 Task: Select the open-on-first-session-start option in the internal console.
Action: Mouse moved to (3, 492)
Screenshot: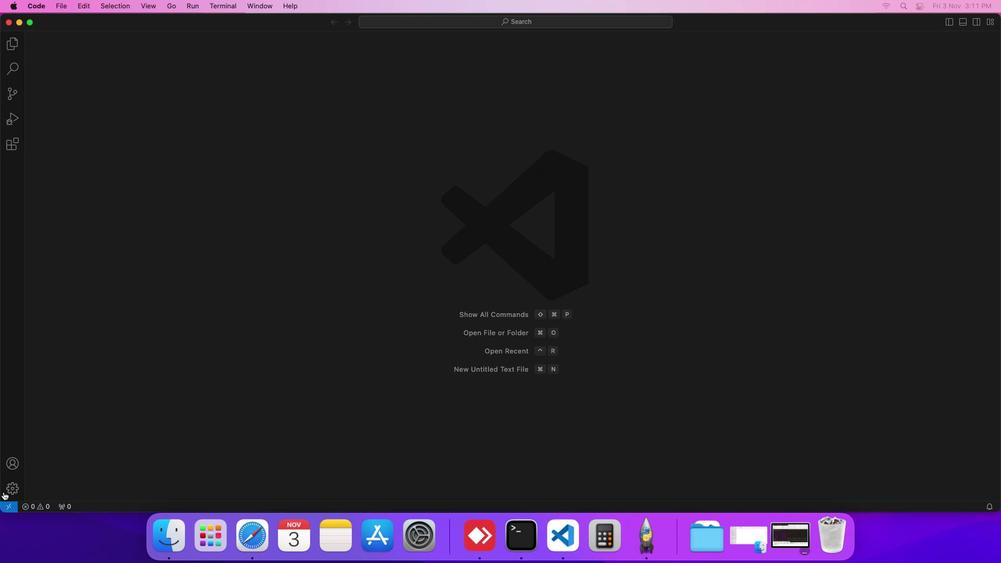 
Action: Mouse pressed left at (3, 492)
Screenshot: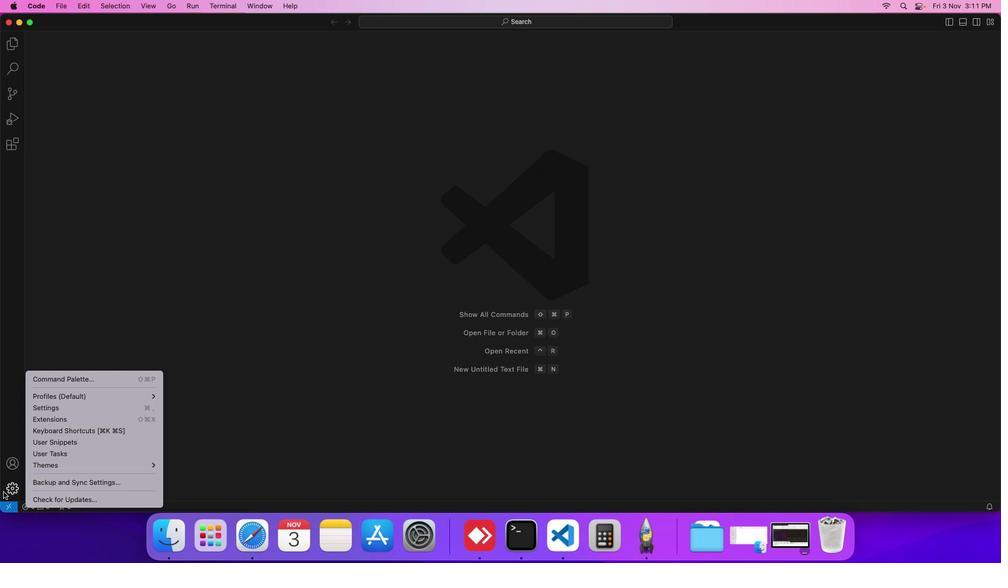 
Action: Mouse moved to (77, 411)
Screenshot: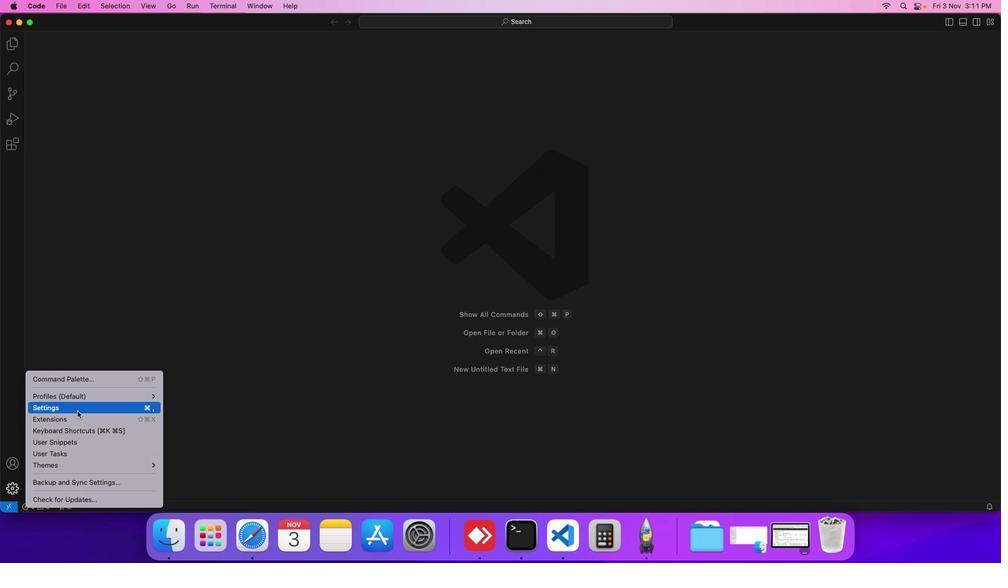 
Action: Mouse pressed left at (77, 411)
Screenshot: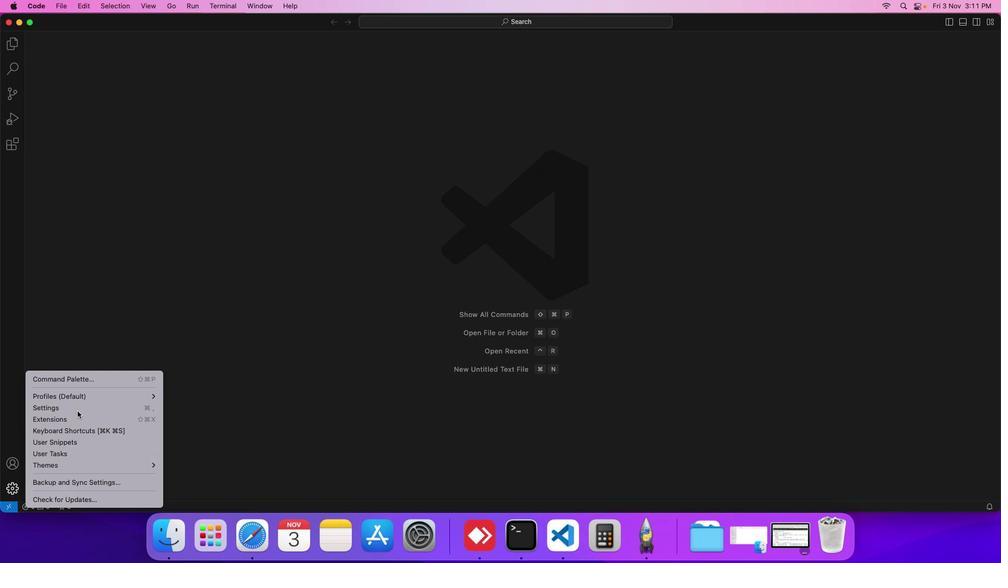 
Action: Mouse moved to (259, 153)
Screenshot: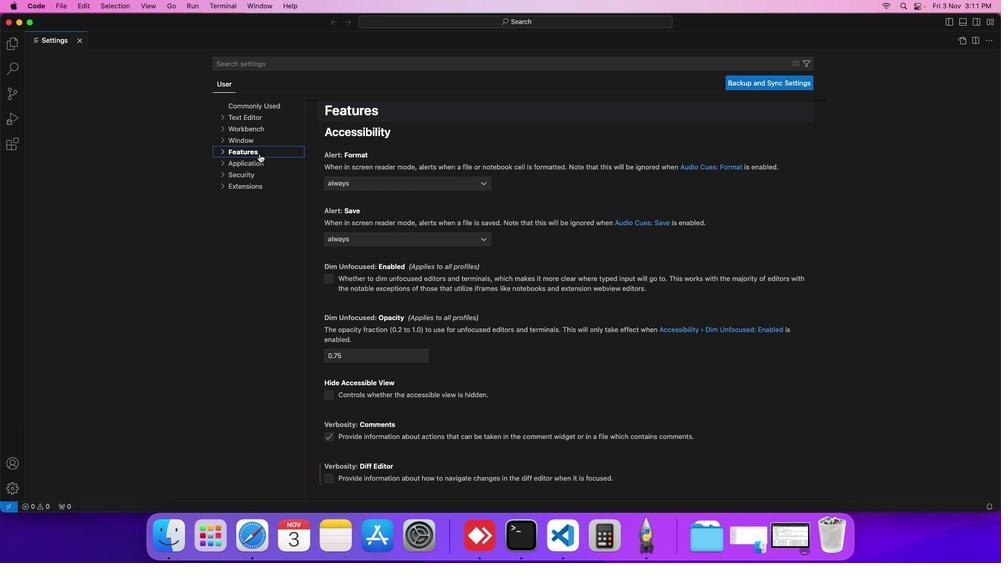 
Action: Mouse pressed left at (259, 153)
Screenshot: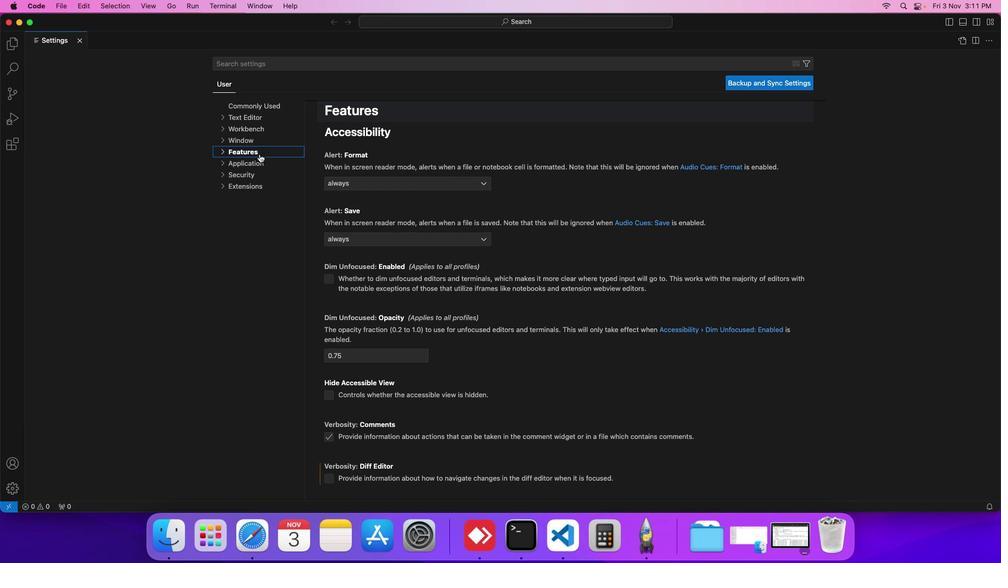 
Action: Mouse moved to (248, 201)
Screenshot: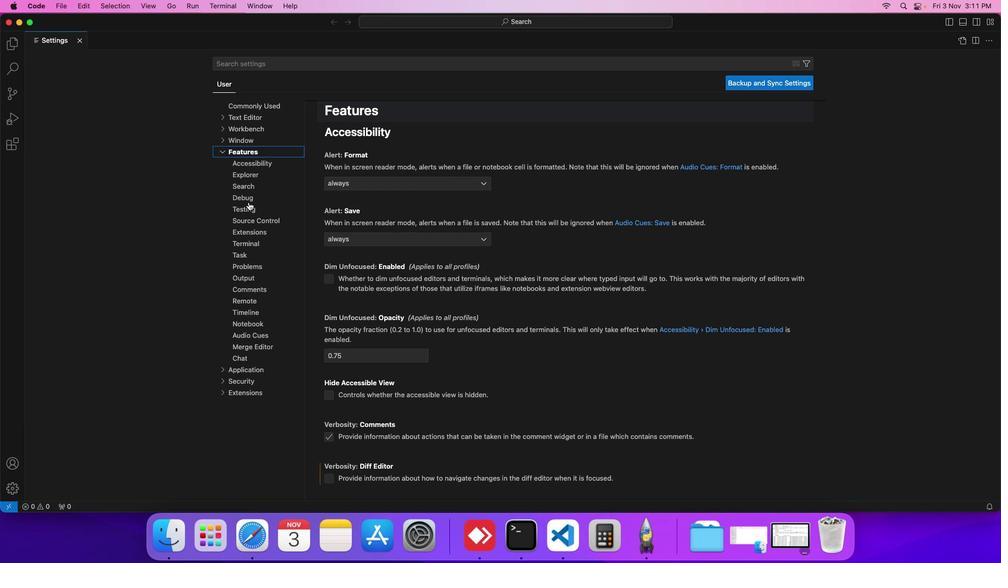 
Action: Mouse pressed left at (248, 201)
Screenshot: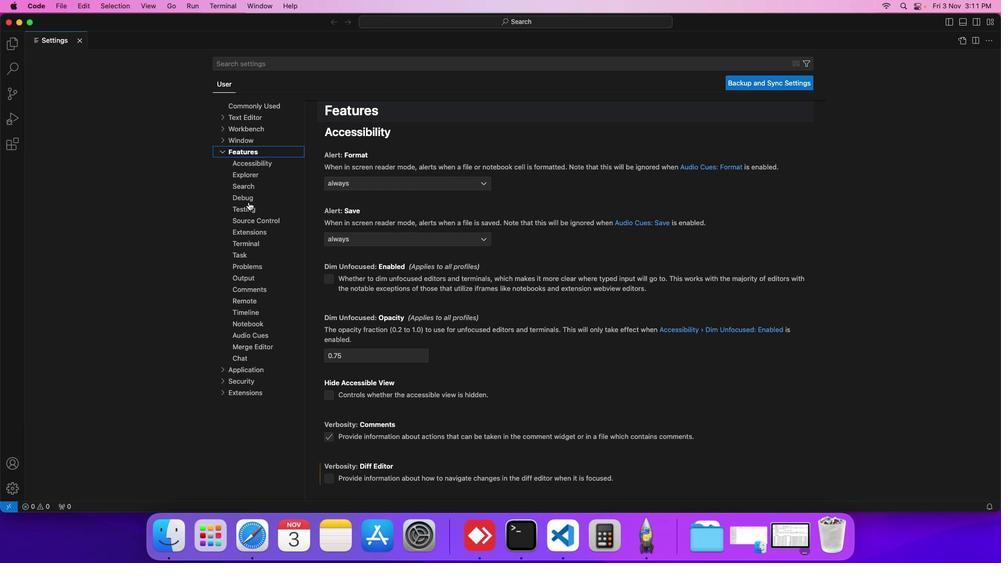 
Action: Mouse moved to (382, 328)
Screenshot: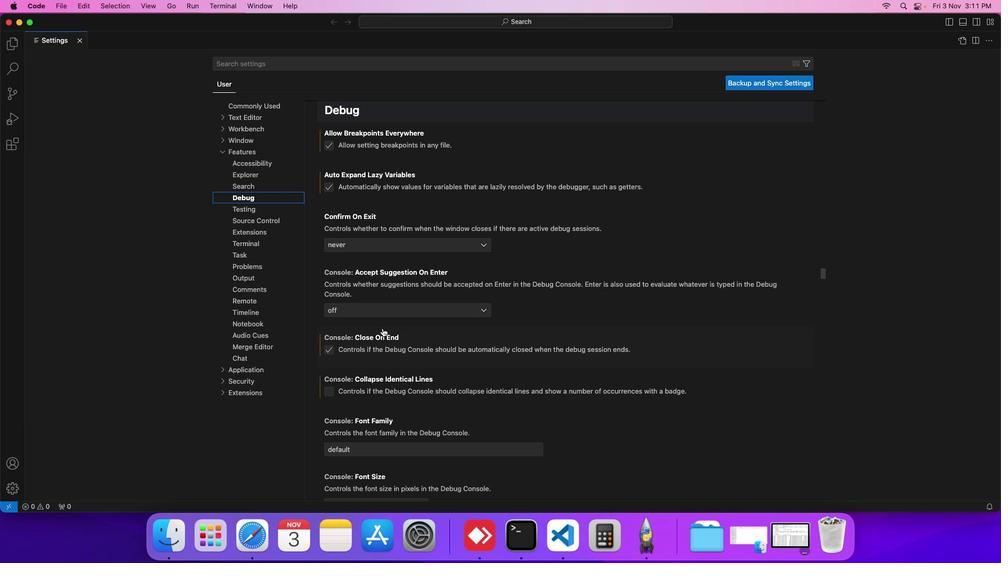 
Action: Mouse scrolled (382, 328) with delta (0, 0)
Screenshot: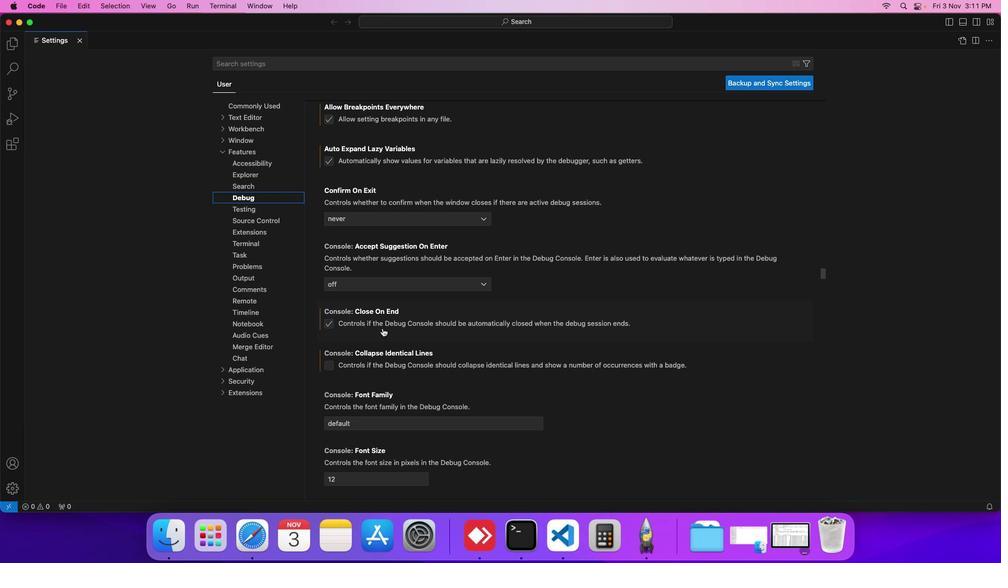 
Action: Mouse scrolled (382, 328) with delta (0, 0)
Screenshot: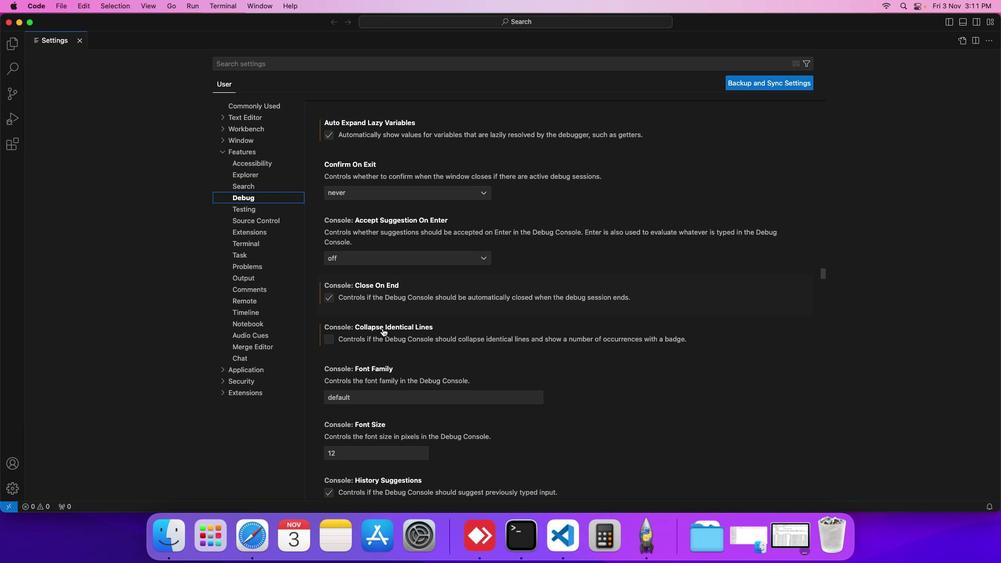 
Action: Mouse scrolled (382, 328) with delta (0, 0)
Screenshot: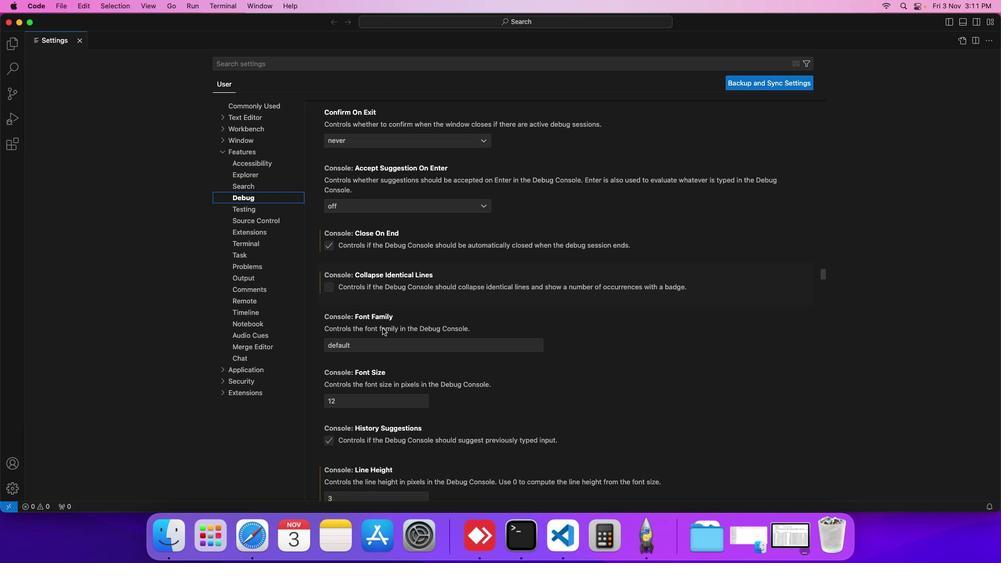 
Action: Mouse scrolled (382, 328) with delta (0, 0)
Screenshot: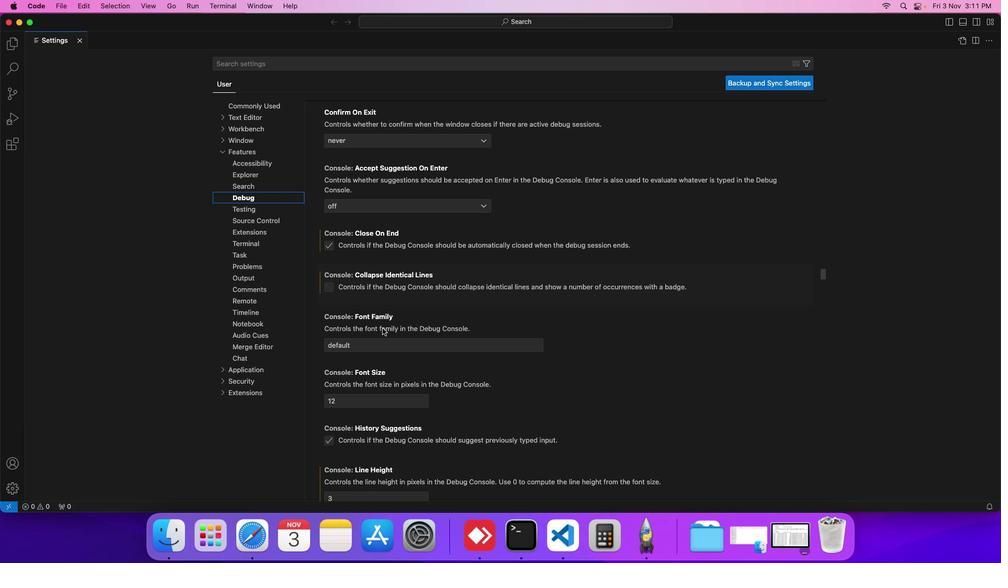 
Action: Mouse scrolled (382, 328) with delta (0, 0)
Screenshot: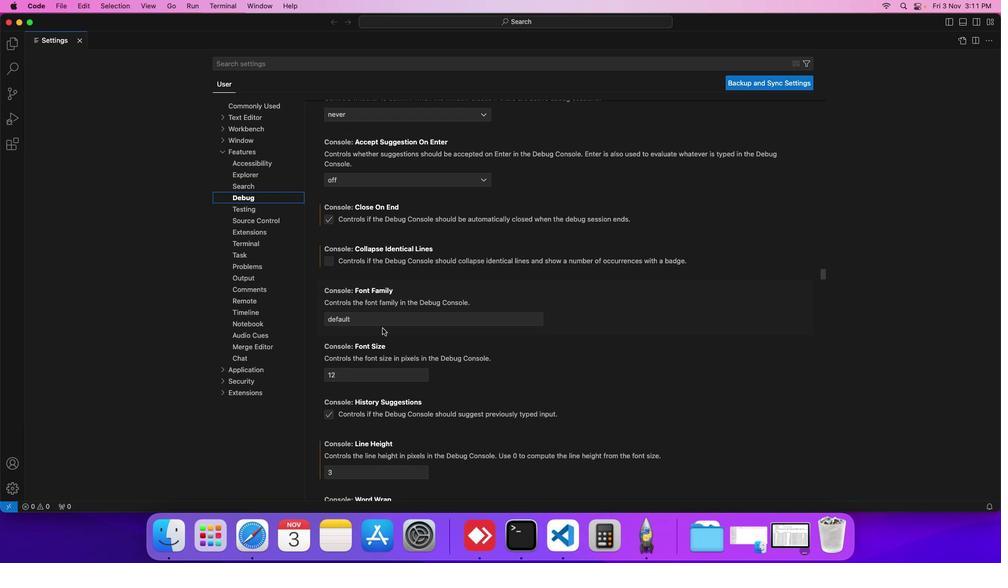 
Action: Mouse scrolled (382, 328) with delta (0, 0)
Screenshot: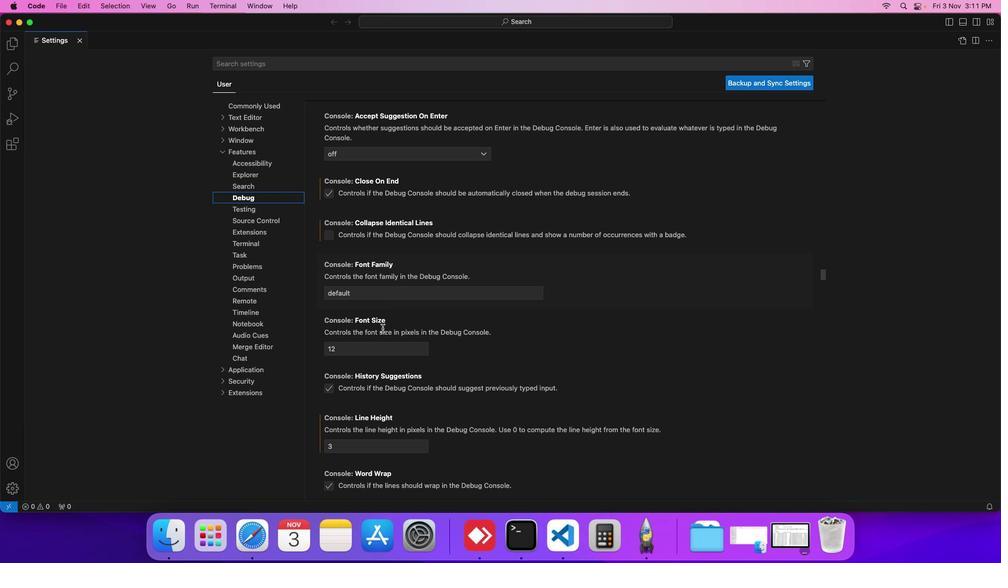 
Action: Mouse scrolled (382, 328) with delta (0, 0)
Screenshot: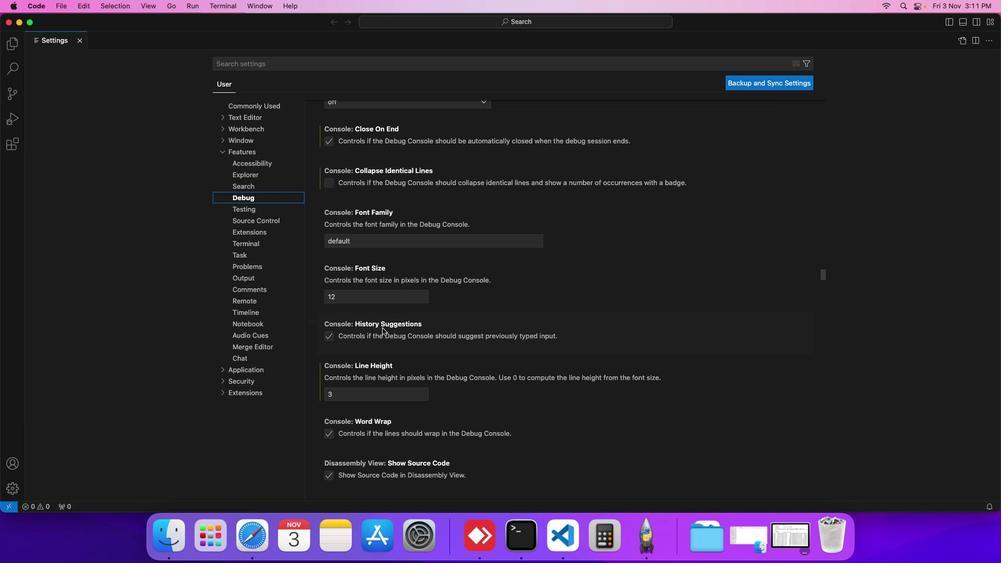 
Action: Mouse scrolled (382, 328) with delta (0, 0)
Screenshot: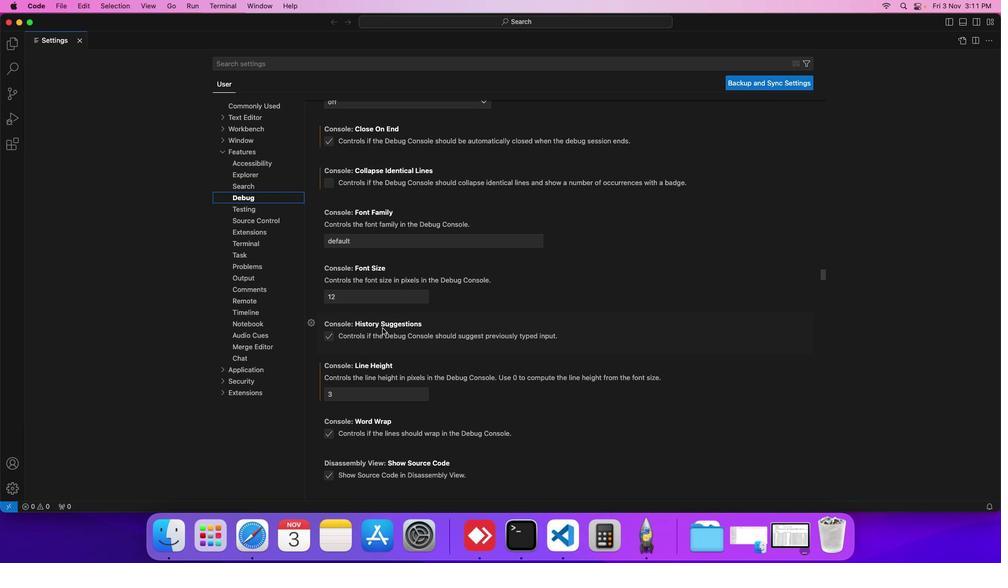 
Action: Mouse scrolled (382, 328) with delta (0, 0)
Screenshot: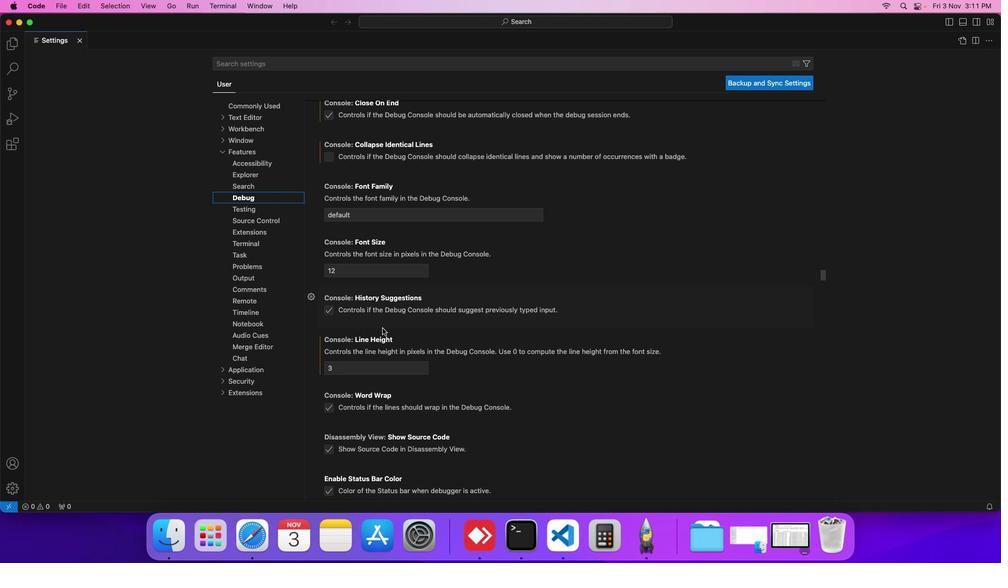 
Action: Mouse scrolled (382, 328) with delta (0, 0)
Screenshot: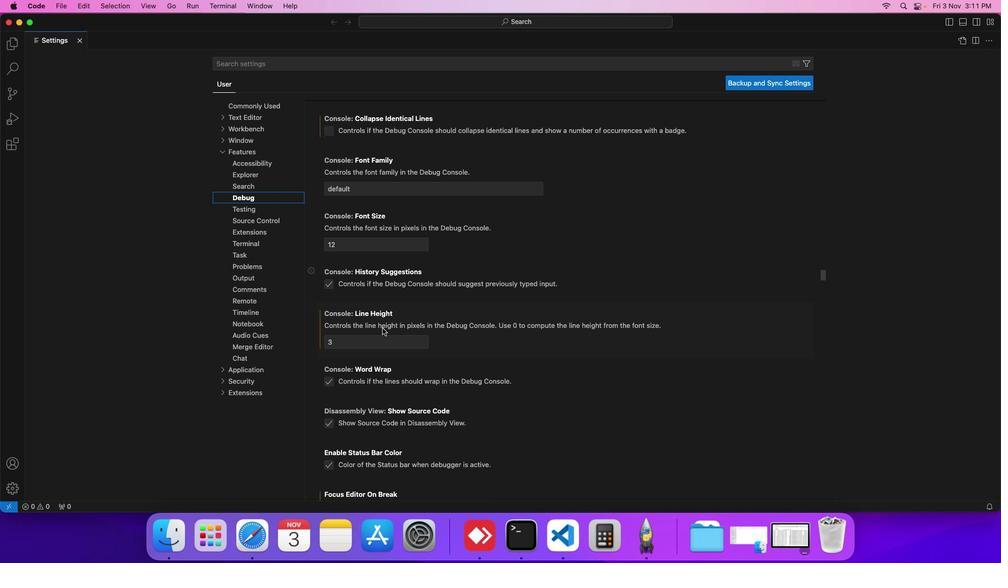 
Action: Mouse scrolled (382, 328) with delta (0, 0)
Screenshot: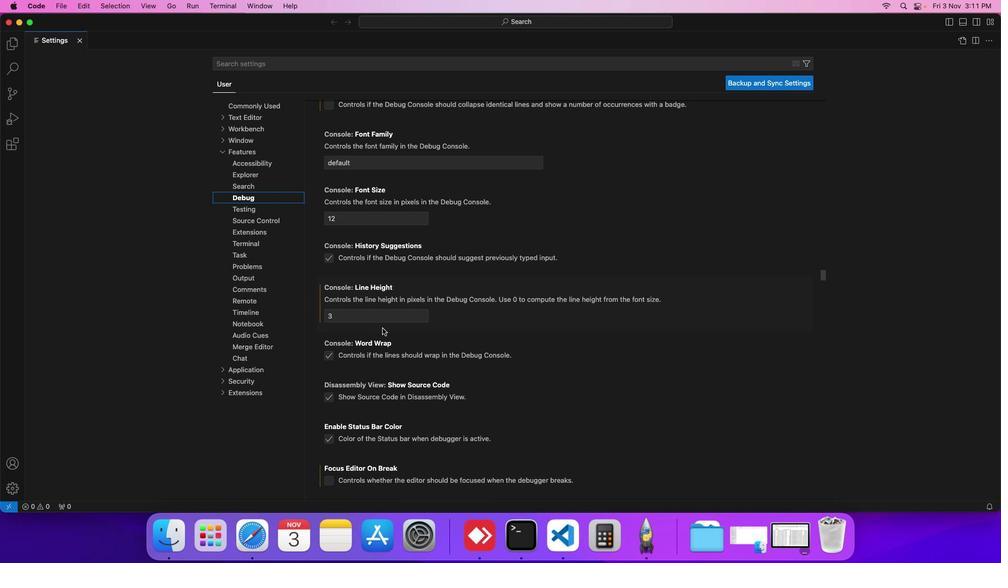 
Action: Mouse scrolled (382, 328) with delta (0, 0)
Screenshot: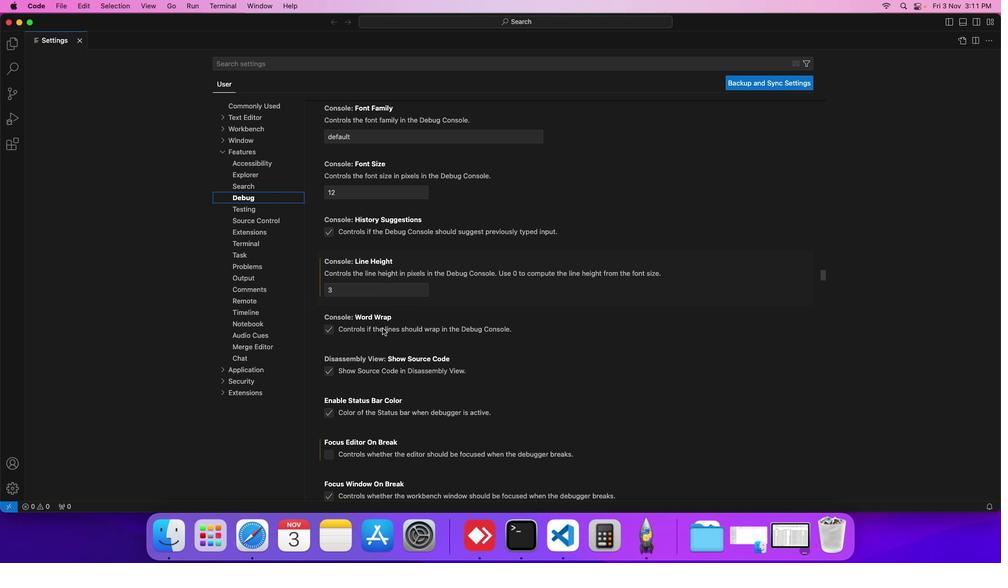 
Action: Mouse scrolled (382, 328) with delta (0, 0)
Screenshot: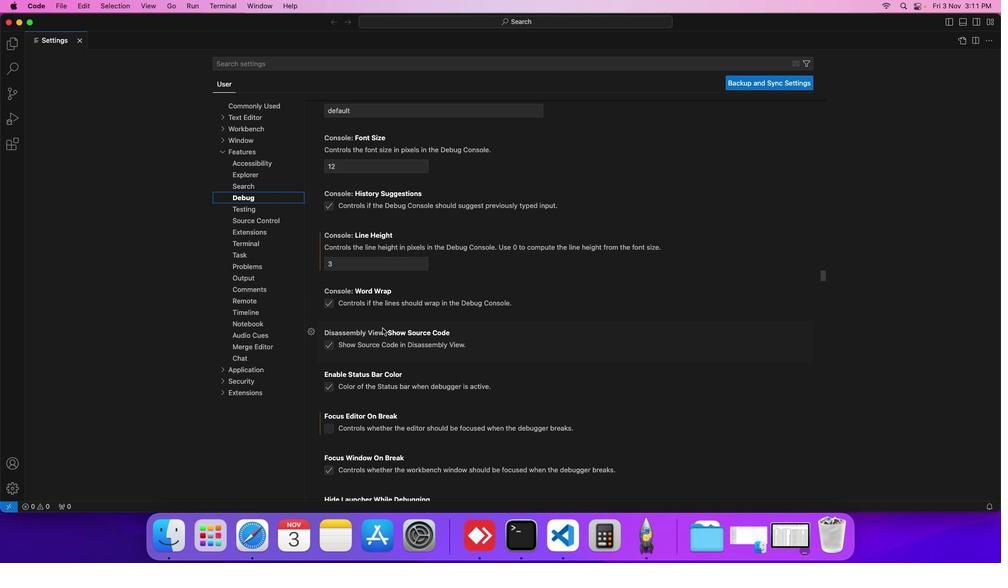 
Action: Mouse scrolled (382, 328) with delta (0, 0)
Screenshot: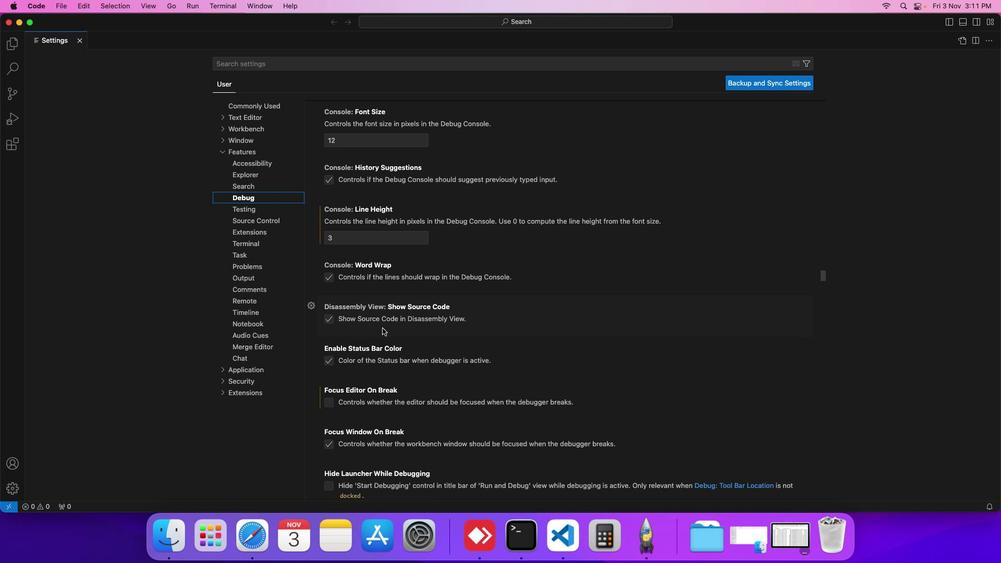 
Action: Mouse scrolled (382, 328) with delta (0, 0)
Screenshot: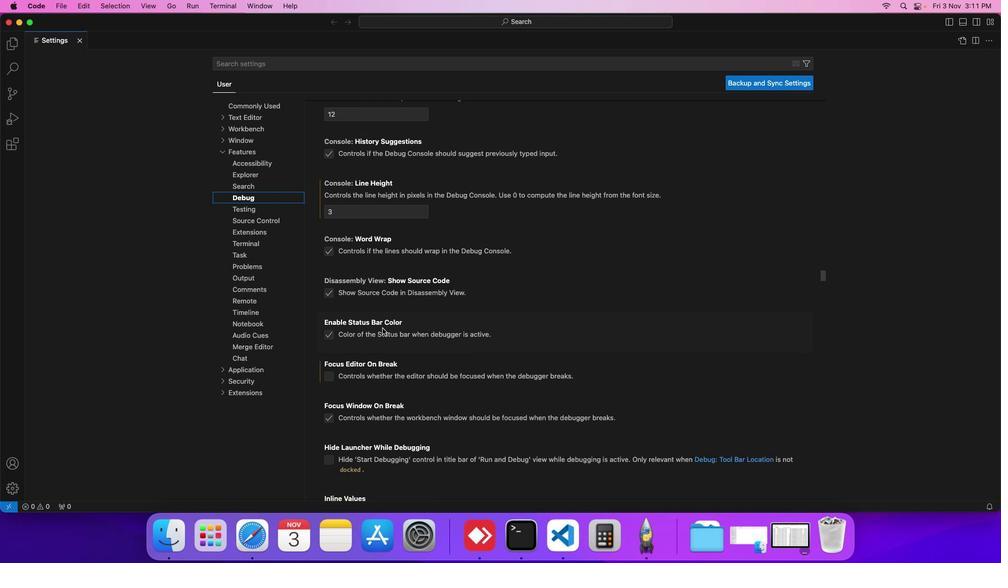 
Action: Mouse scrolled (382, 328) with delta (0, 0)
Screenshot: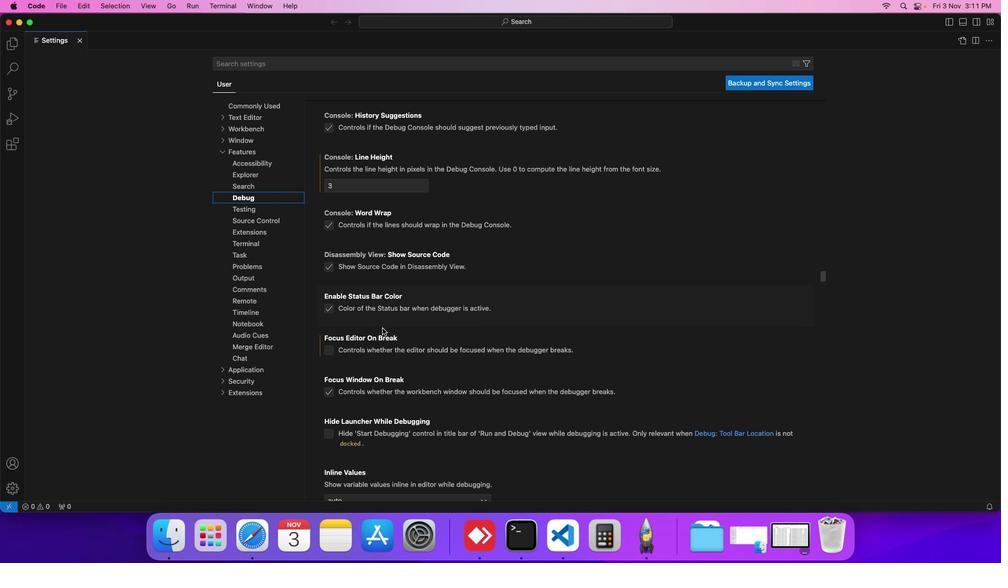 
Action: Mouse scrolled (382, 328) with delta (0, 0)
Screenshot: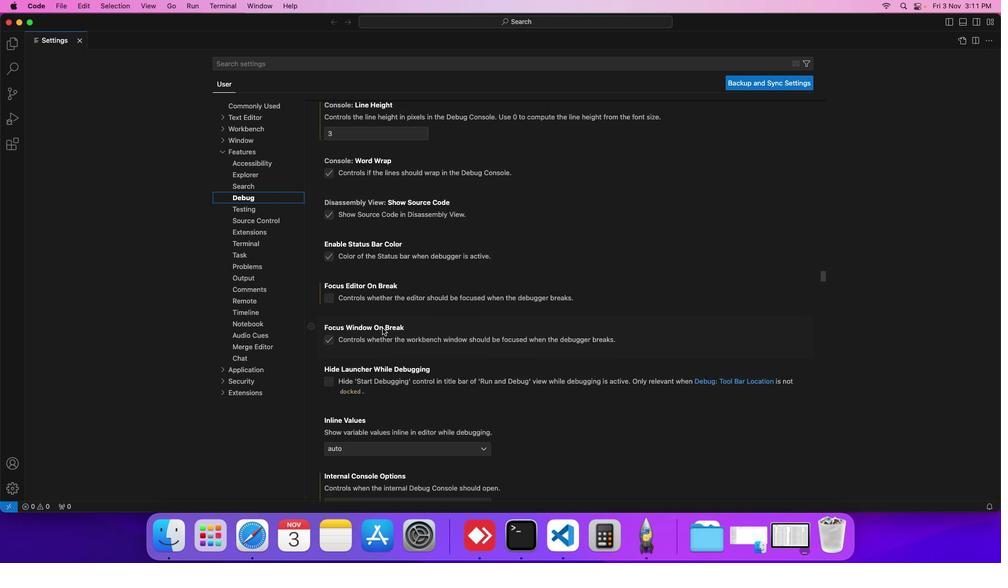 
Action: Mouse scrolled (382, 328) with delta (0, 0)
Screenshot: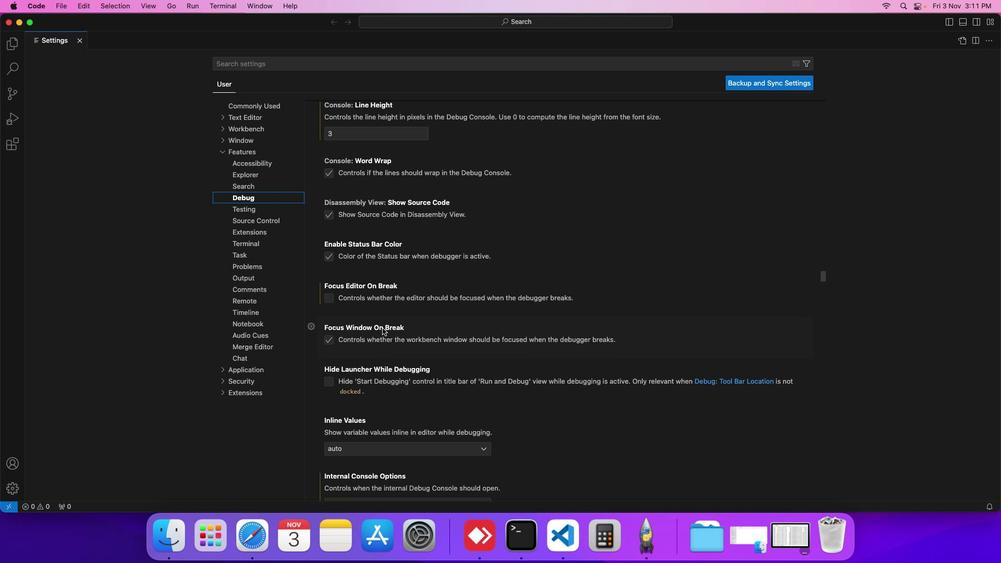 
Action: Mouse scrolled (382, 328) with delta (0, 0)
Screenshot: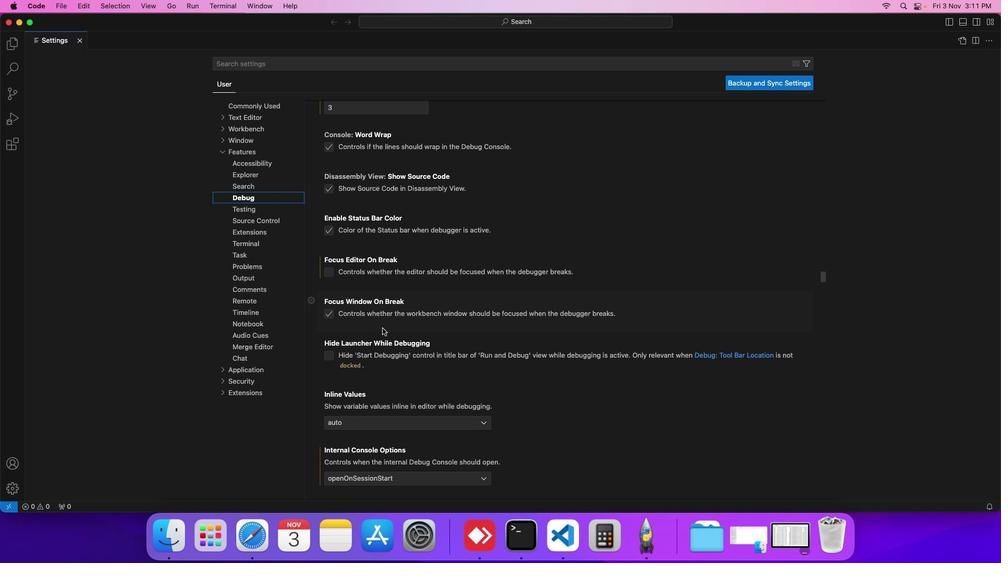 
Action: Mouse scrolled (382, 328) with delta (0, 0)
Screenshot: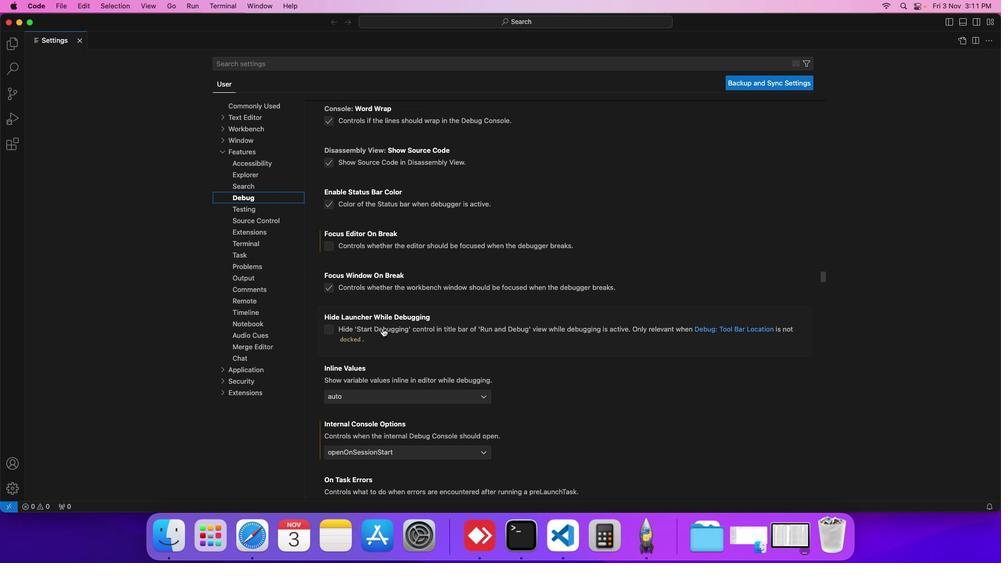 
Action: Mouse scrolled (382, 328) with delta (0, 0)
Screenshot: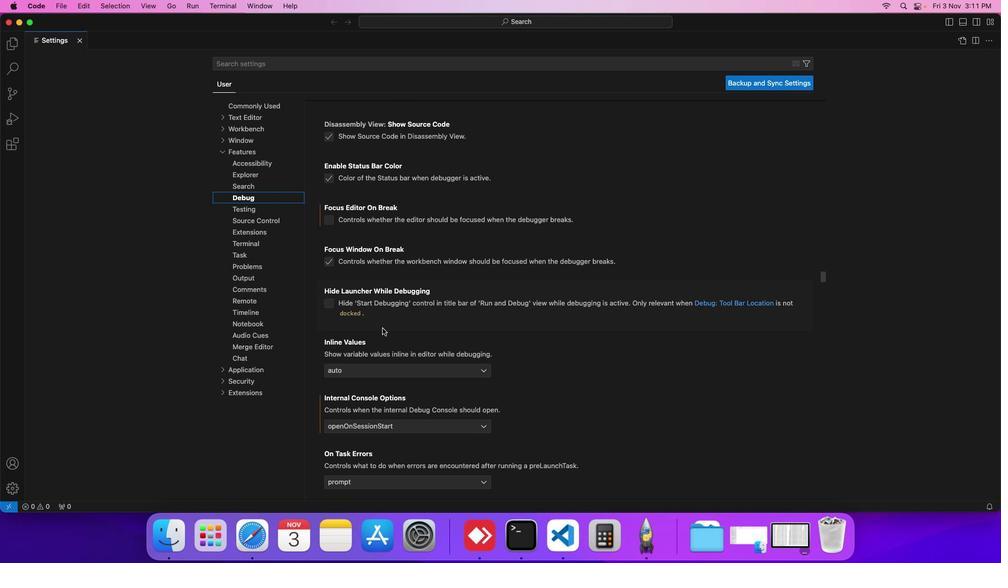 
Action: Mouse moved to (379, 426)
Screenshot: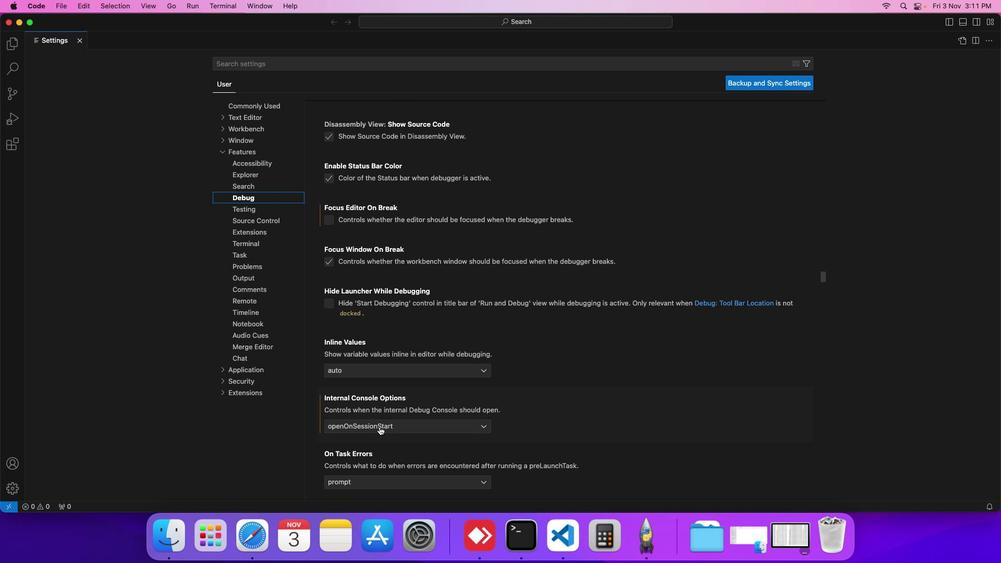
Action: Mouse pressed left at (379, 426)
Screenshot: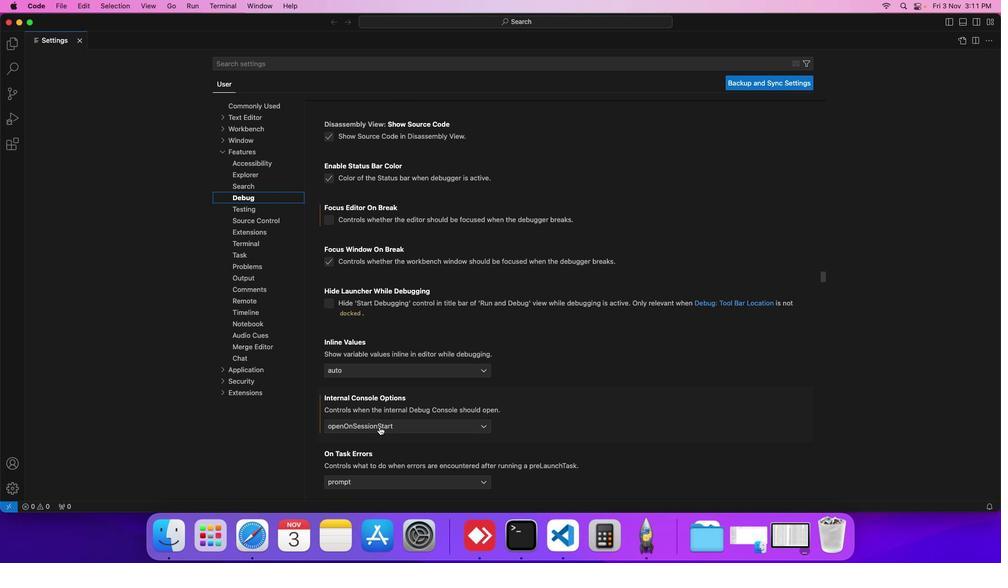 
Action: Mouse moved to (370, 458)
Screenshot: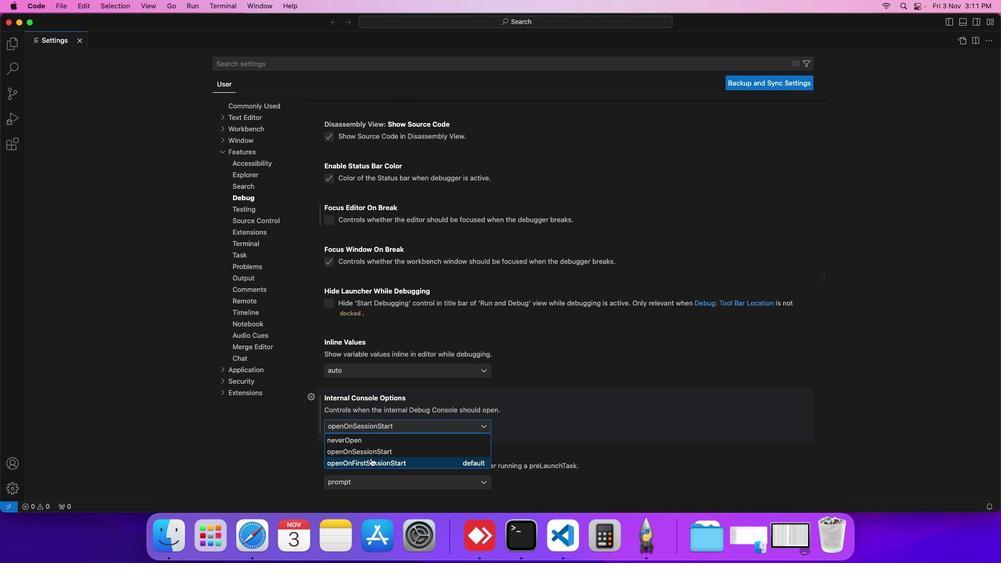 
Action: Mouse pressed left at (370, 458)
Screenshot: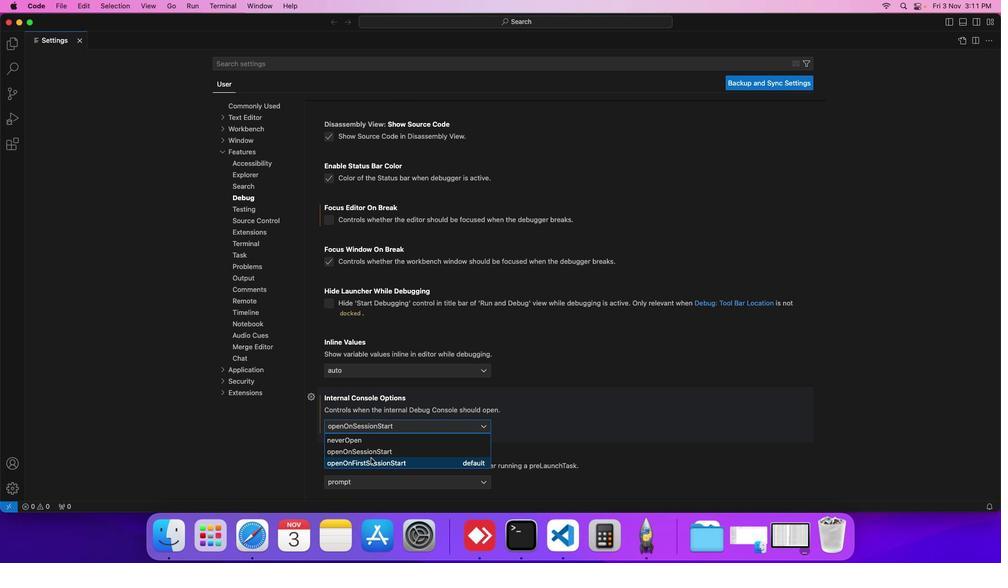 
Action: Mouse moved to (365, 451)
Screenshot: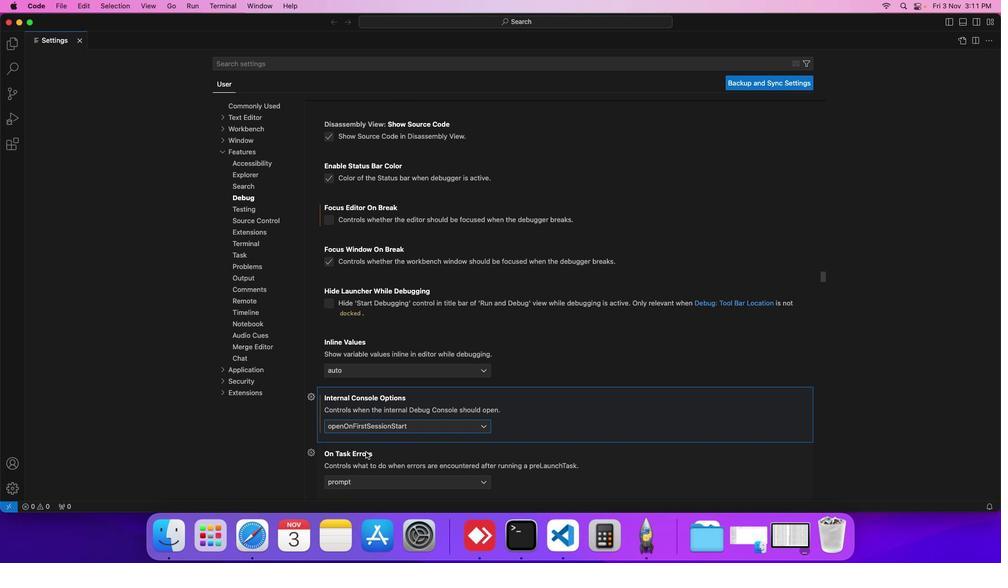 
